 Task: Select service marketing strategy.
Action: Mouse moved to (456, 111)
Screenshot: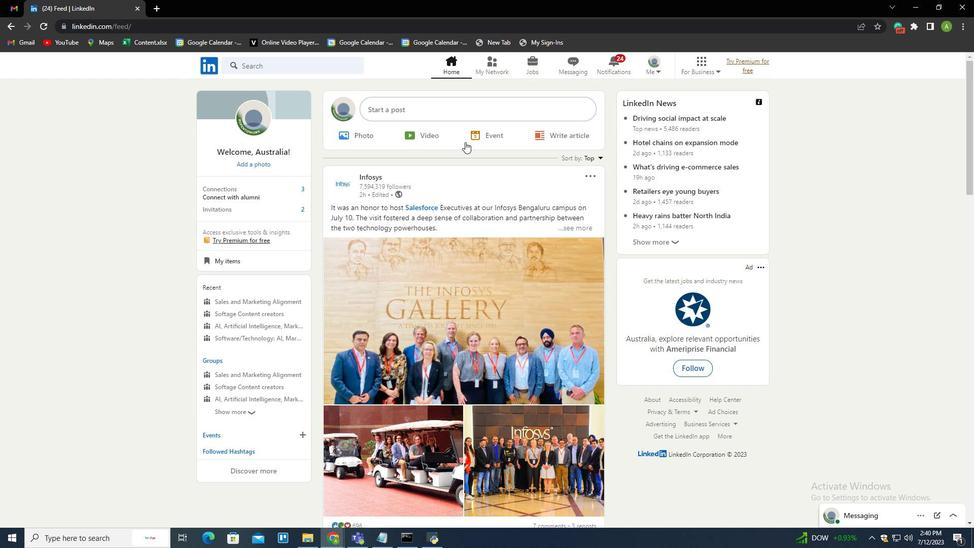
Action: Mouse pressed left at (456, 111)
Screenshot: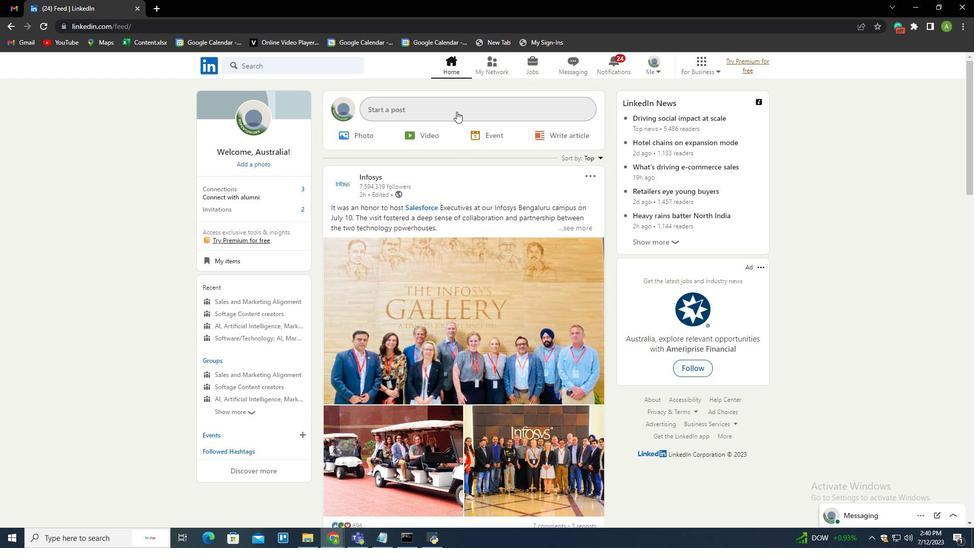 
Action: Mouse moved to (428, 303)
Screenshot: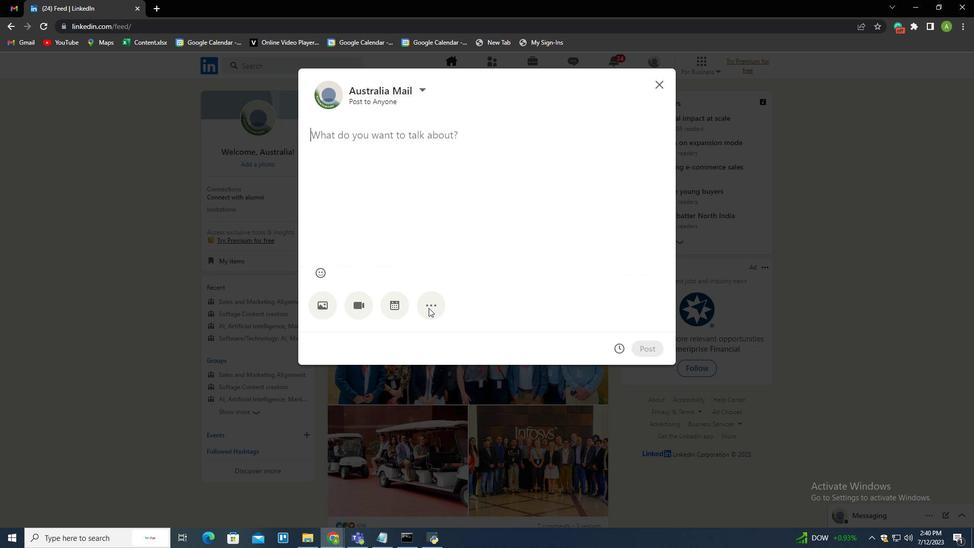 
Action: Mouse pressed left at (428, 303)
Screenshot: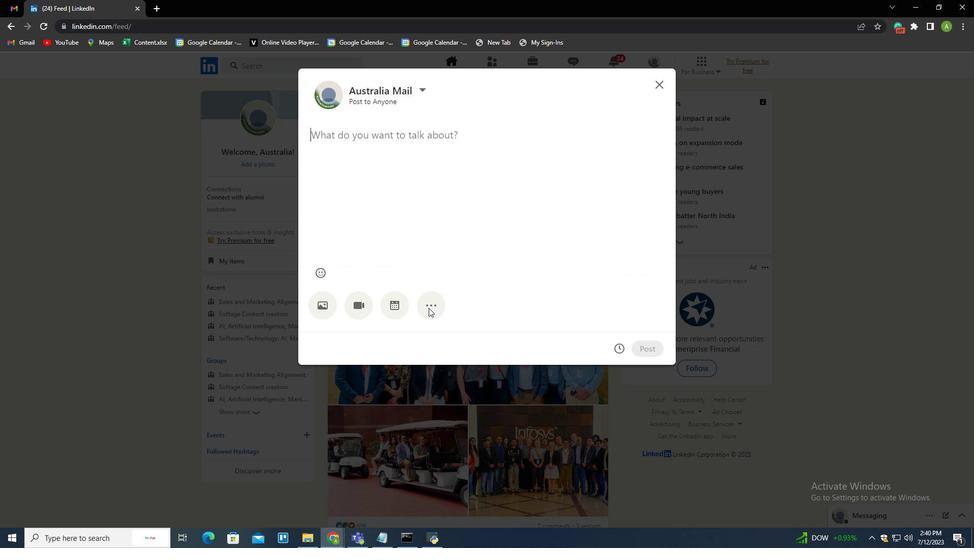 
Action: Mouse moved to (573, 304)
Screenshot: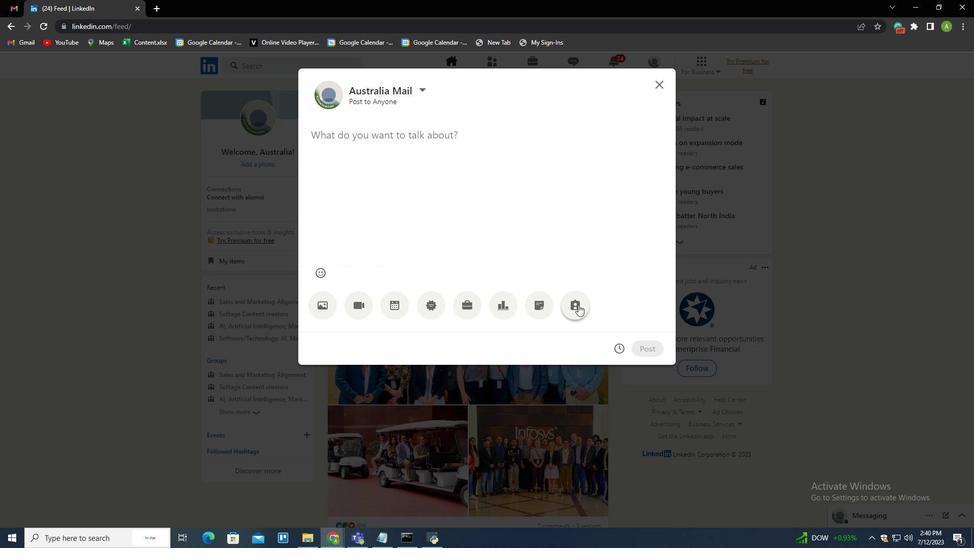 
Action: Mouse pressed left at (573, 304)
Screenshot: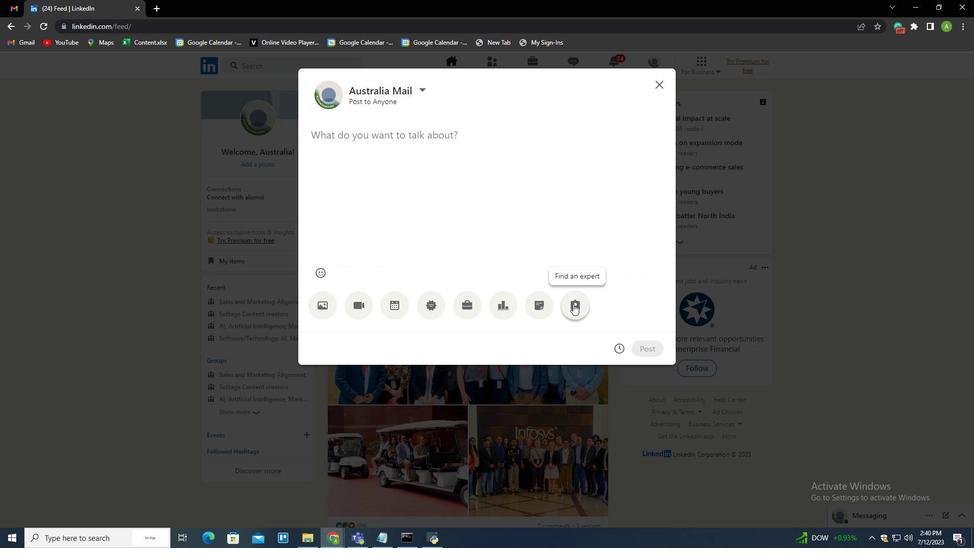 
Action: Mouse moved to (395, 146)
Screenshot: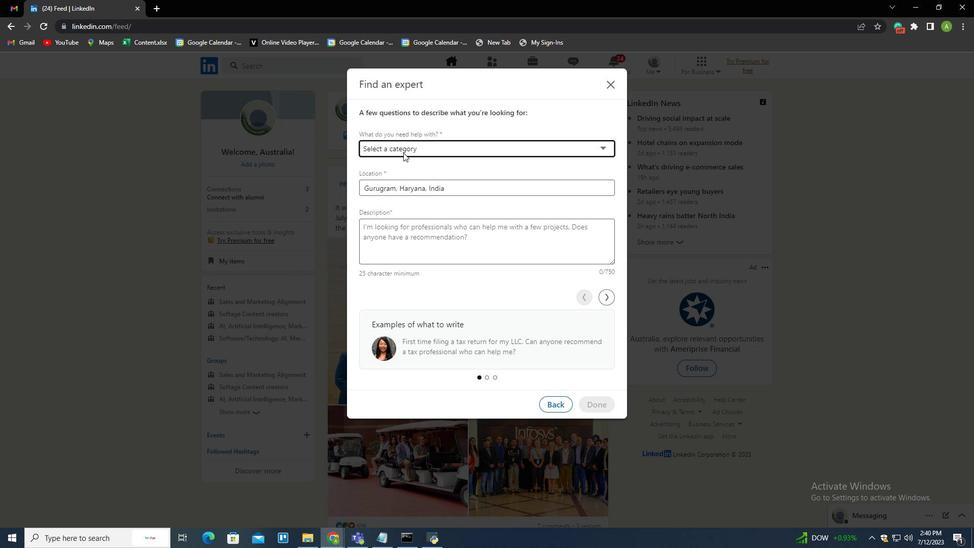 
Action: Mouse pressed left at (395, 146)
Screenshot: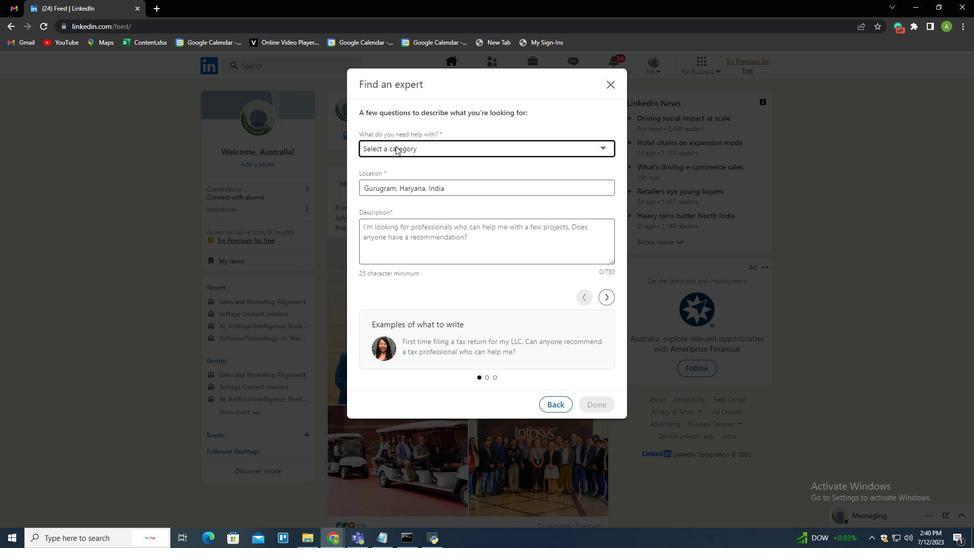 
Action: Mouse moved to (384, 201)
Screenshot: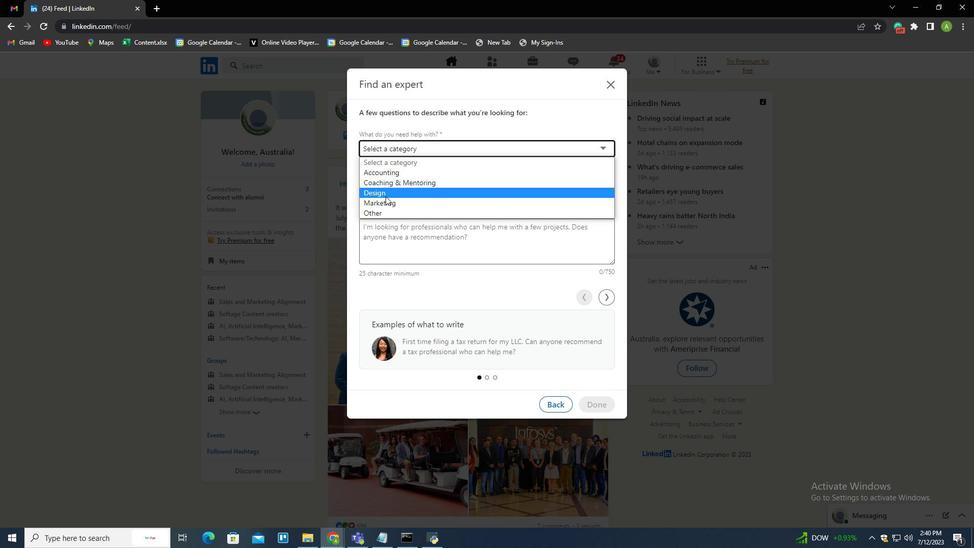 
Action: Mouse pressed left at (384, 201)
Screenshot: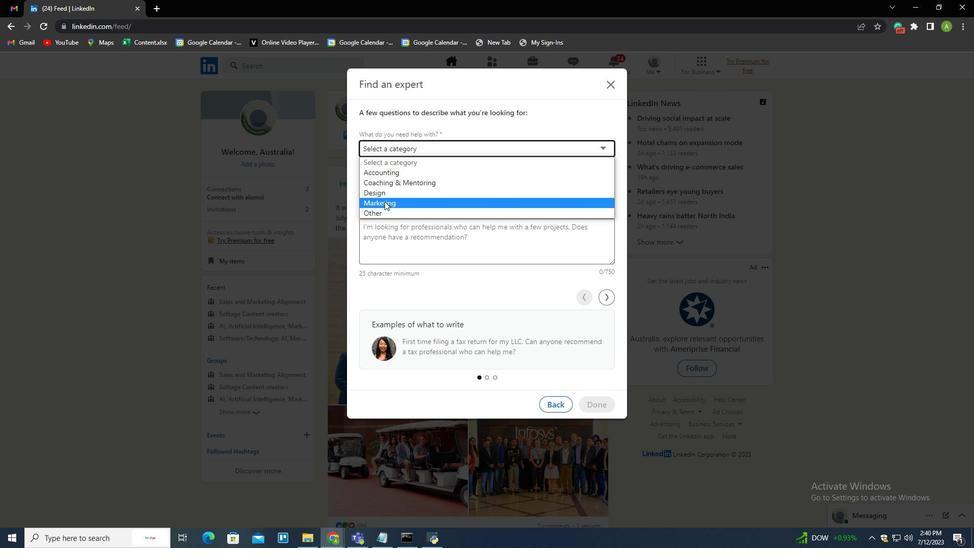 
Action: Mouse moved to (408, 185)
Screenshot: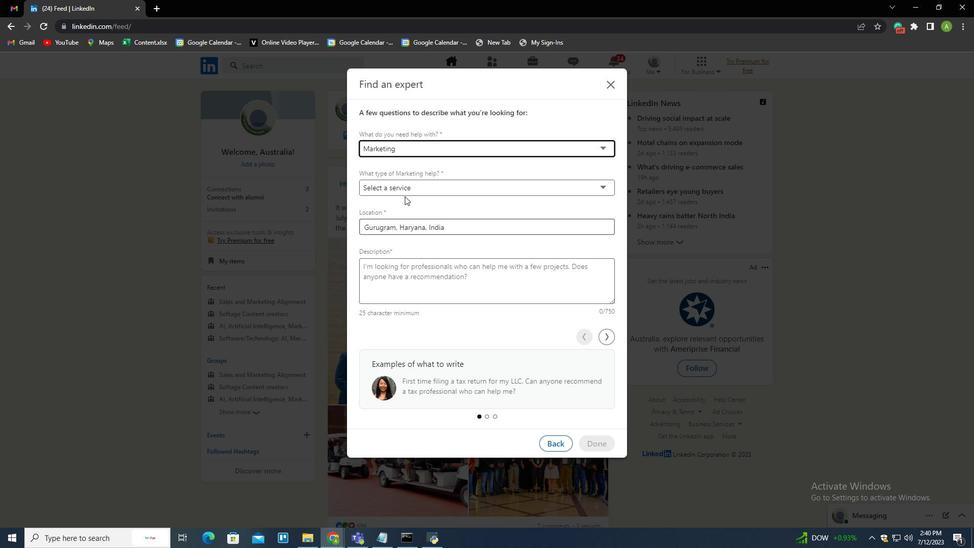 
Action: Mouse pressed left at (408, 185)
Screenshot: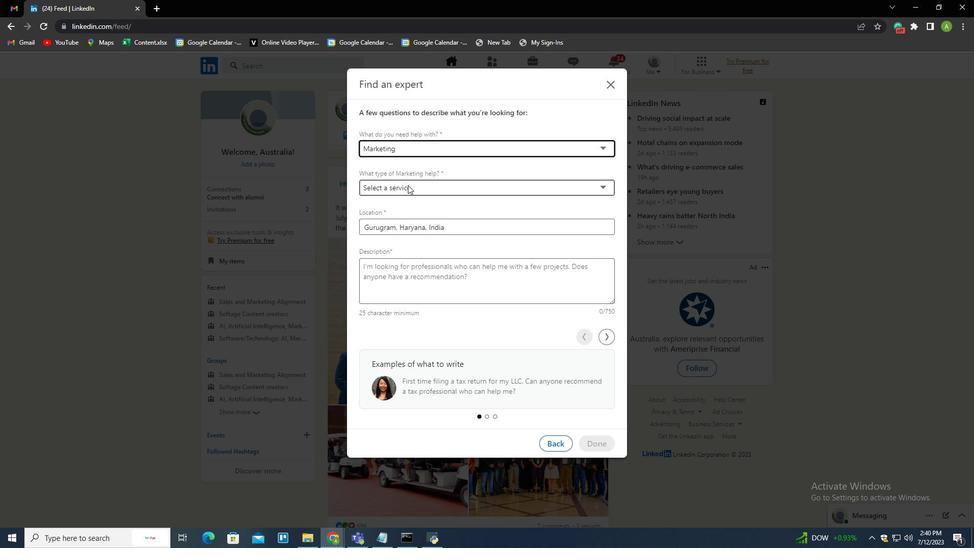 
Action: Mouse moved to (411, 227)
Screenshot: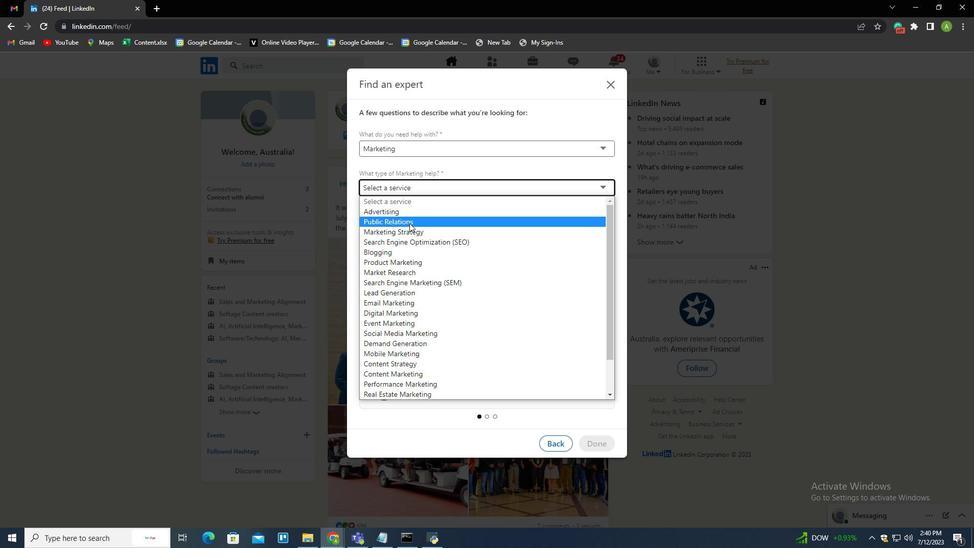 
Action: Mouse pressed left at (411, 227)
Screenshot: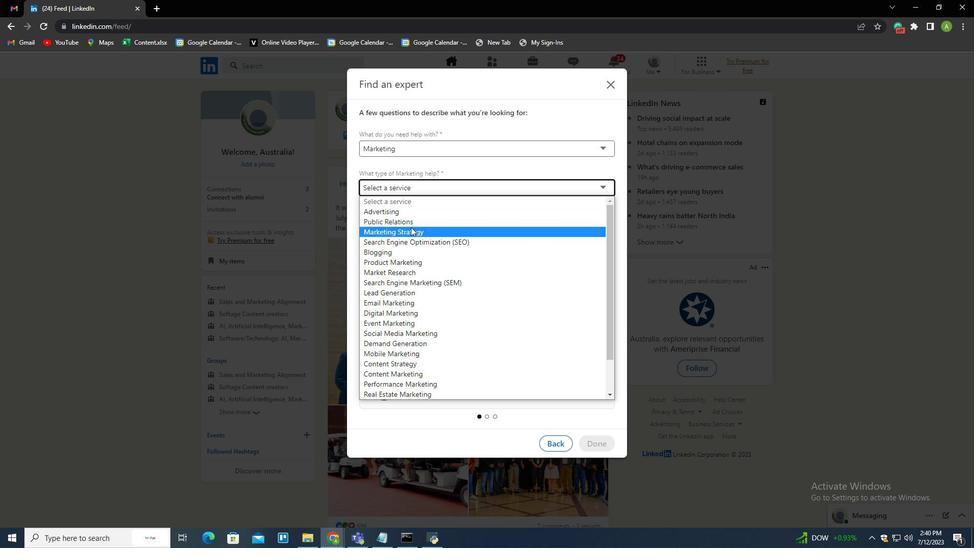 
Action: Mouse moved to (539, 355)
Screenshot: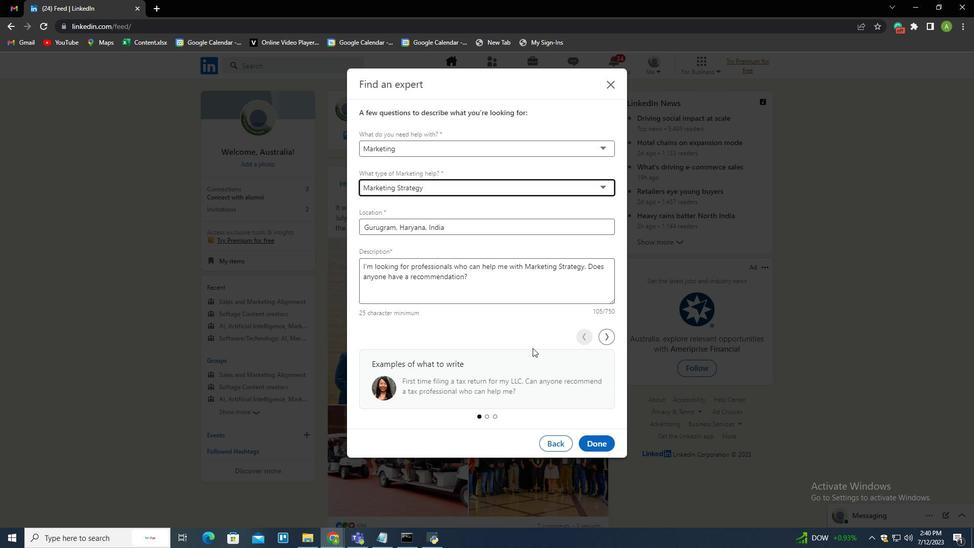 
